 Task: Create Board Productivity Hacks to Workspace Computer Networking. Create Board IT Risk Management to Workspace Computer Networking. Create Board IT Security and Compliance Management to Workspace Computer Networking
Action: Mouse moved to (110, 57)
Screenshot: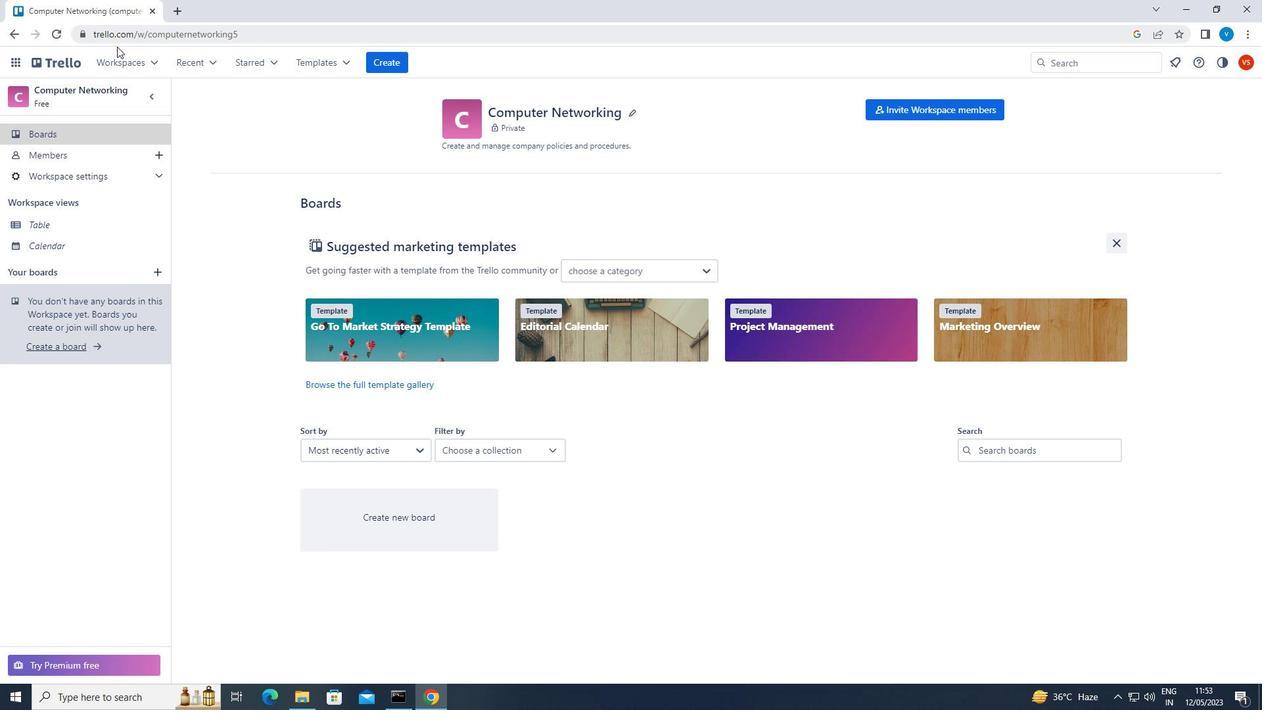 
Action: Mouse pressed left at (110, 57)
Screenshot: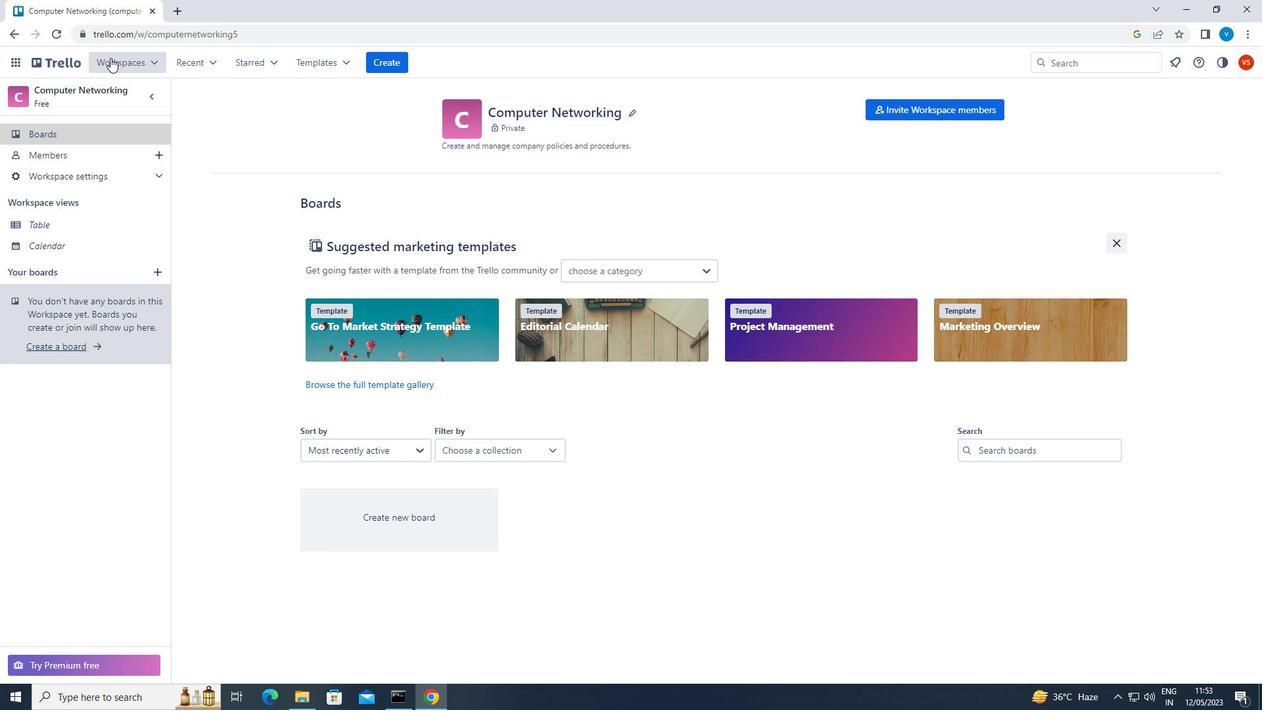 
Action: Mouse moved to (209, 382)
Screenshot: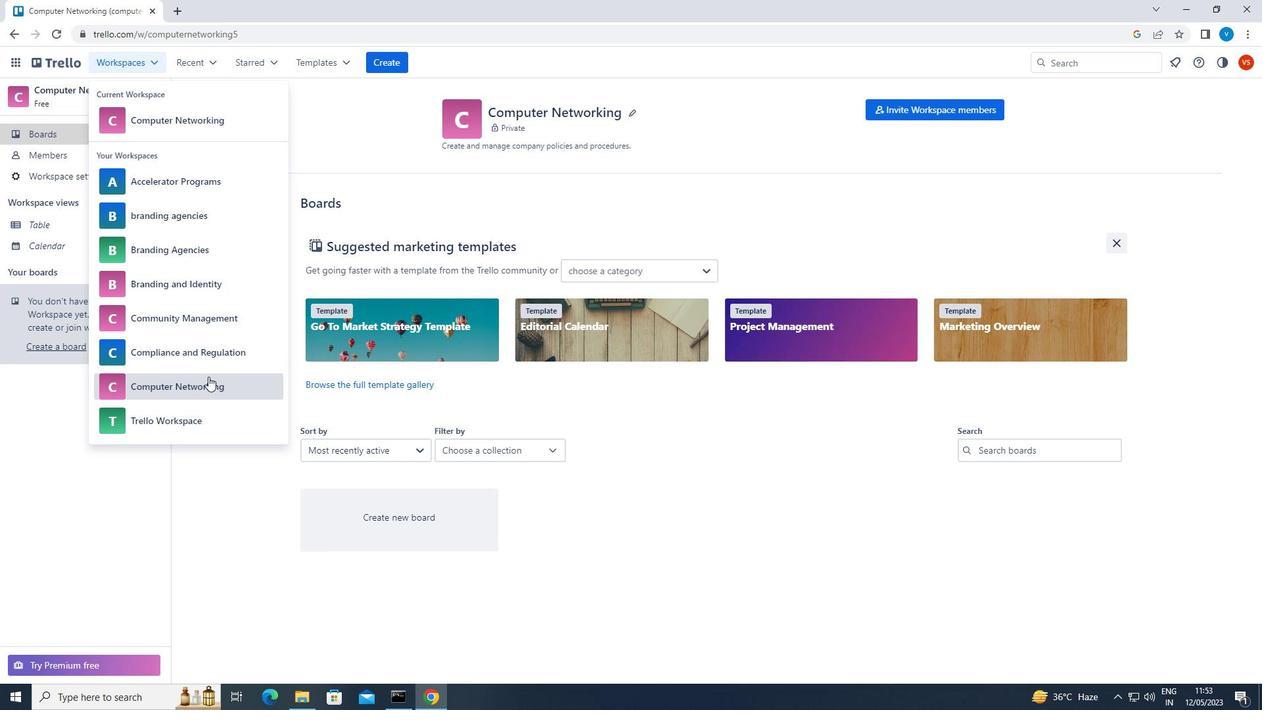 
Action: Mouse pressed left at (209, 382)
Screenshot: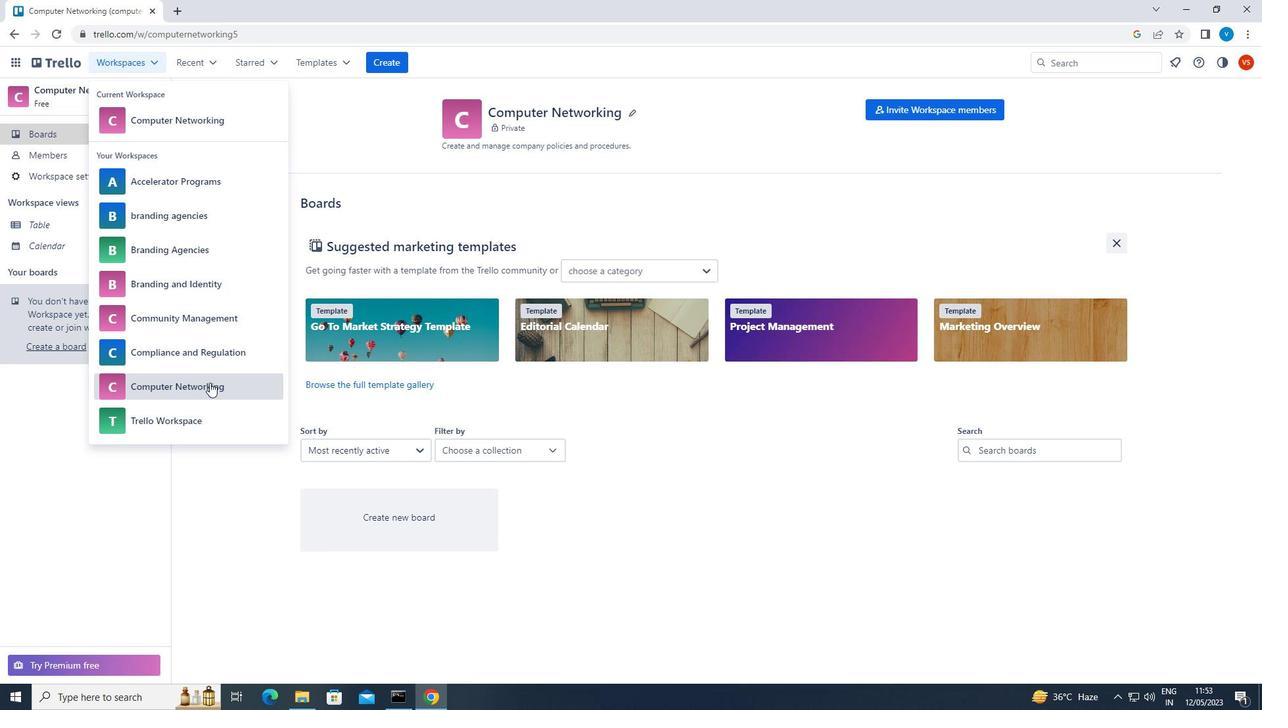 
Action: Mouse moved to (388, 63)
Screenshot: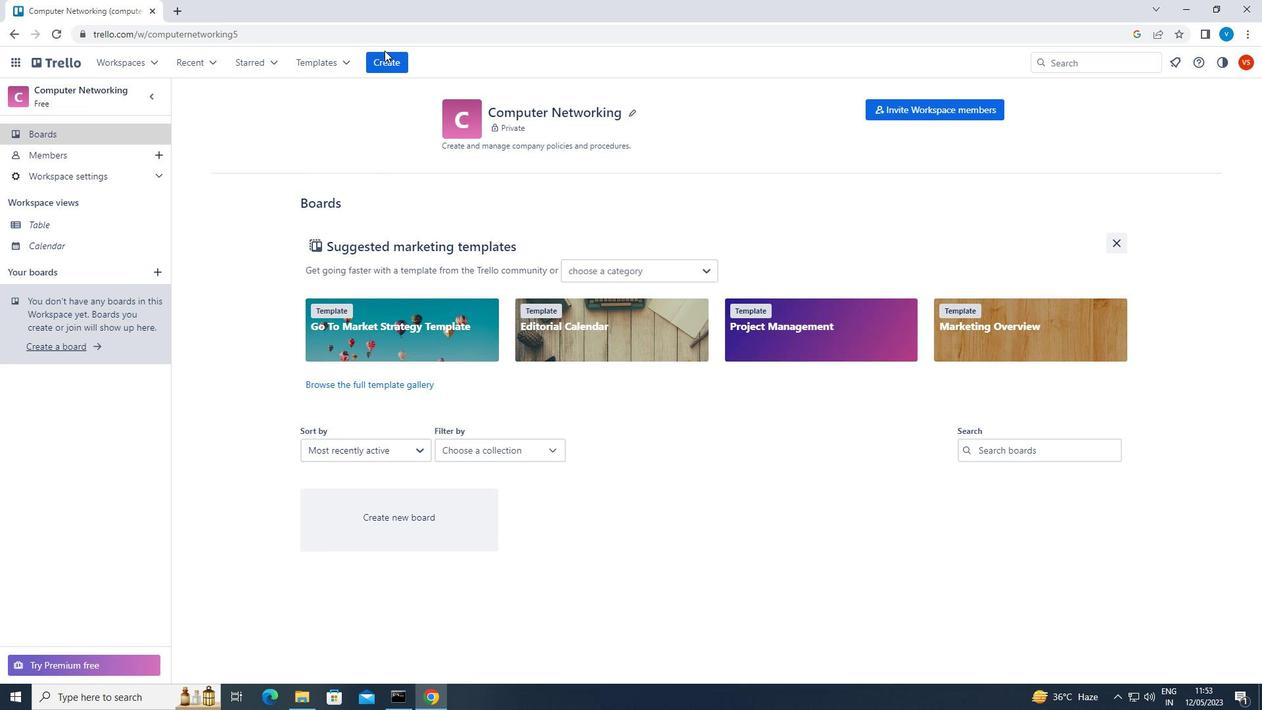 
Action: Mouse pressed left at (388, 63)
Screenshot: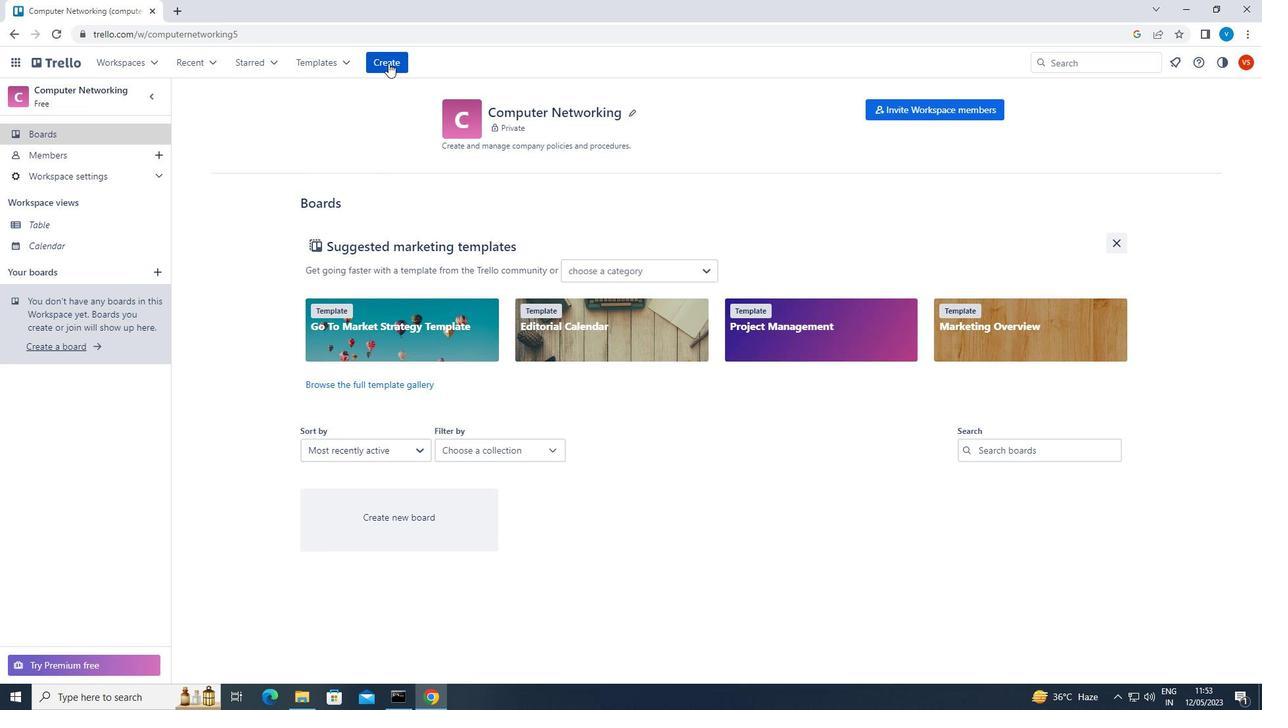 
Action: Mouse moved to (410, 114)
Screenshot: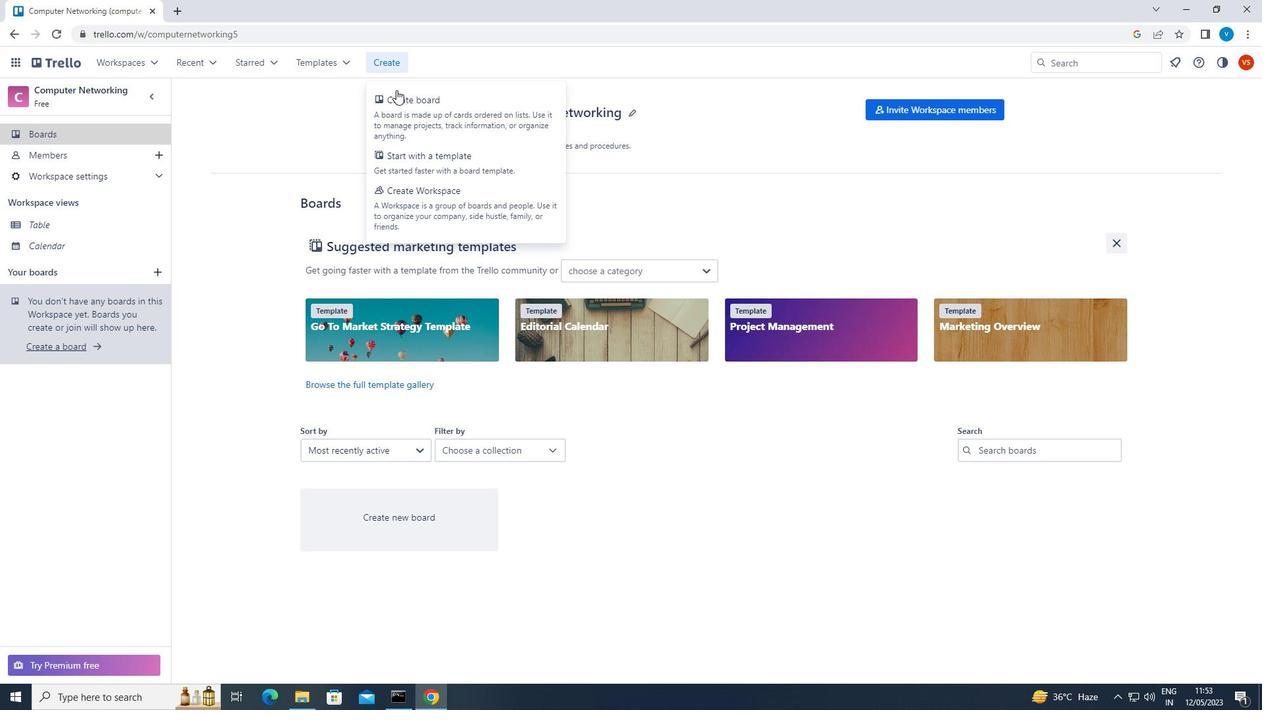 
Action: Mouse pressed left at (410, 114)
Screenshot: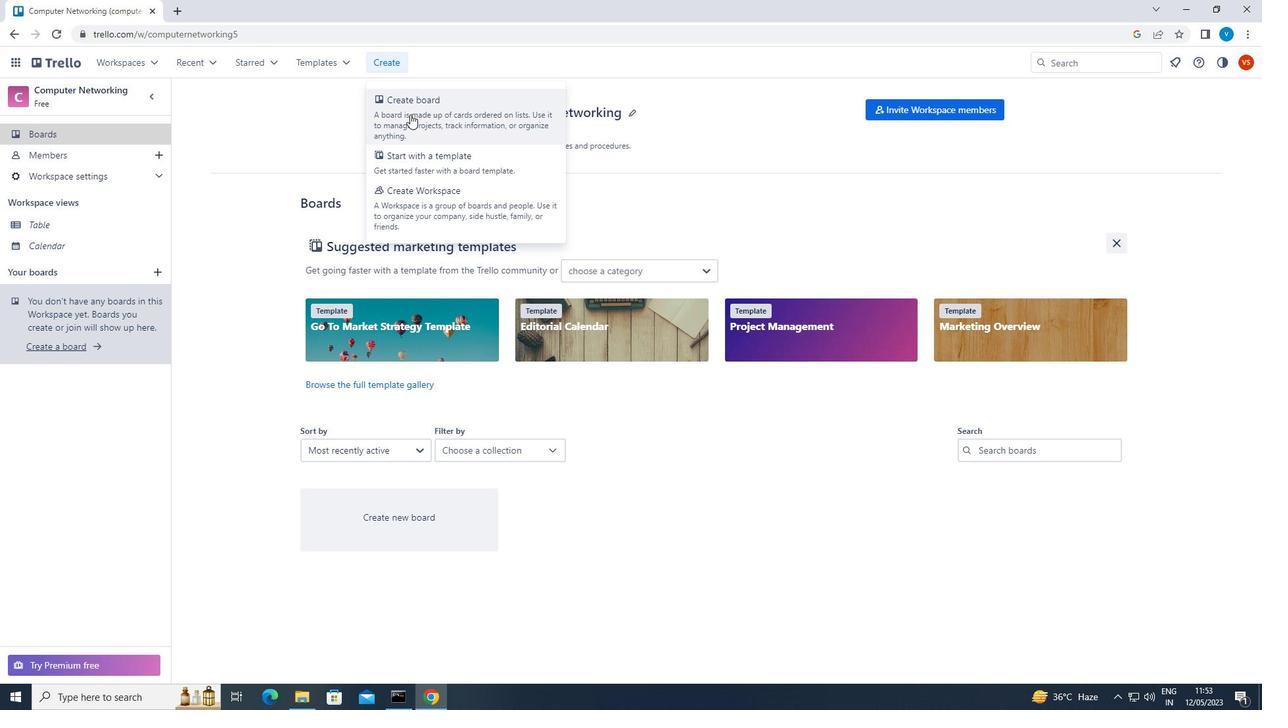 
Action: Mouse moved to (410, 125)
Screenshot: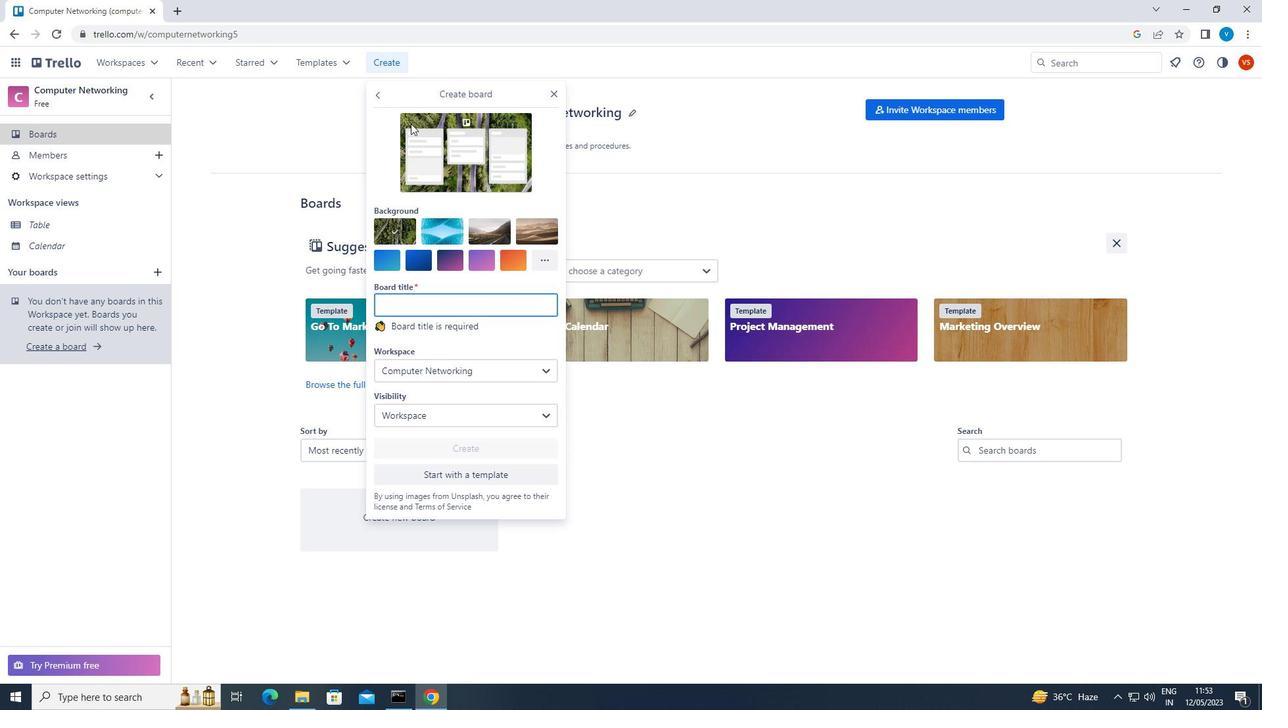 
Action: Key pressed <Key.shift>PRODUCTIVITY<Key.space><Key.shift>HACKS
Screenshot: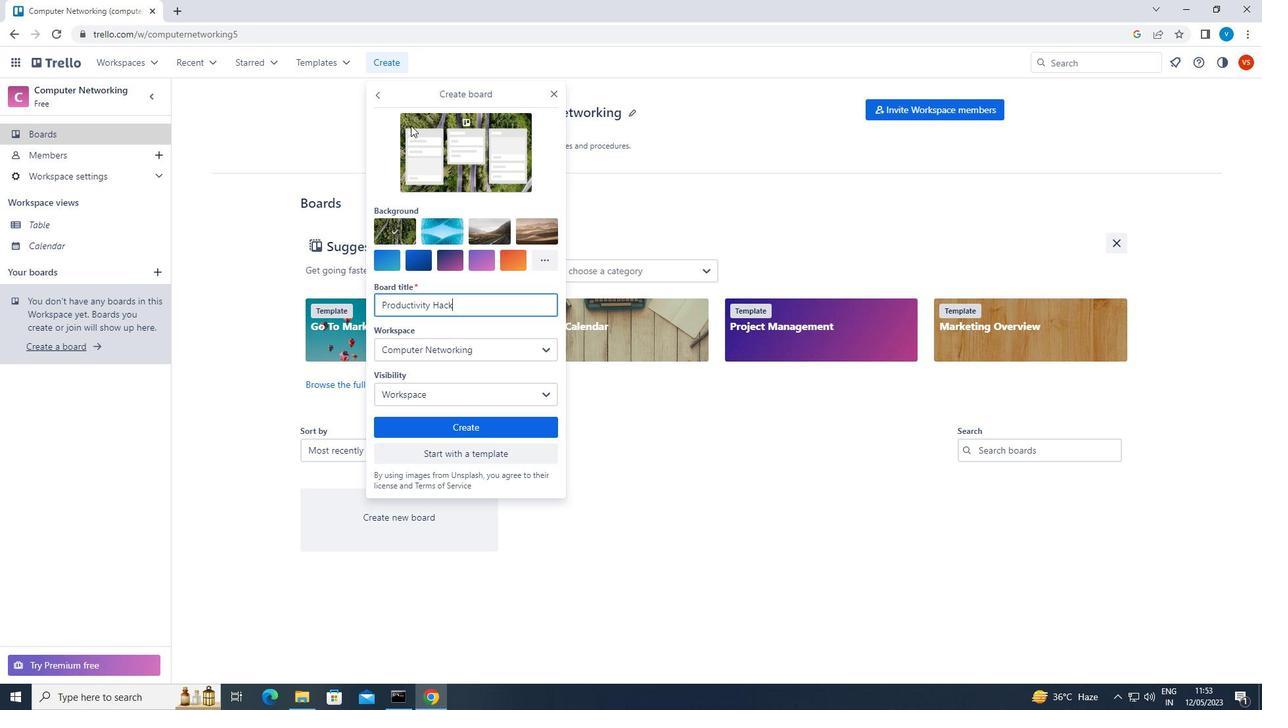
Action: Mouse moved to (458, 421)
Screenshot: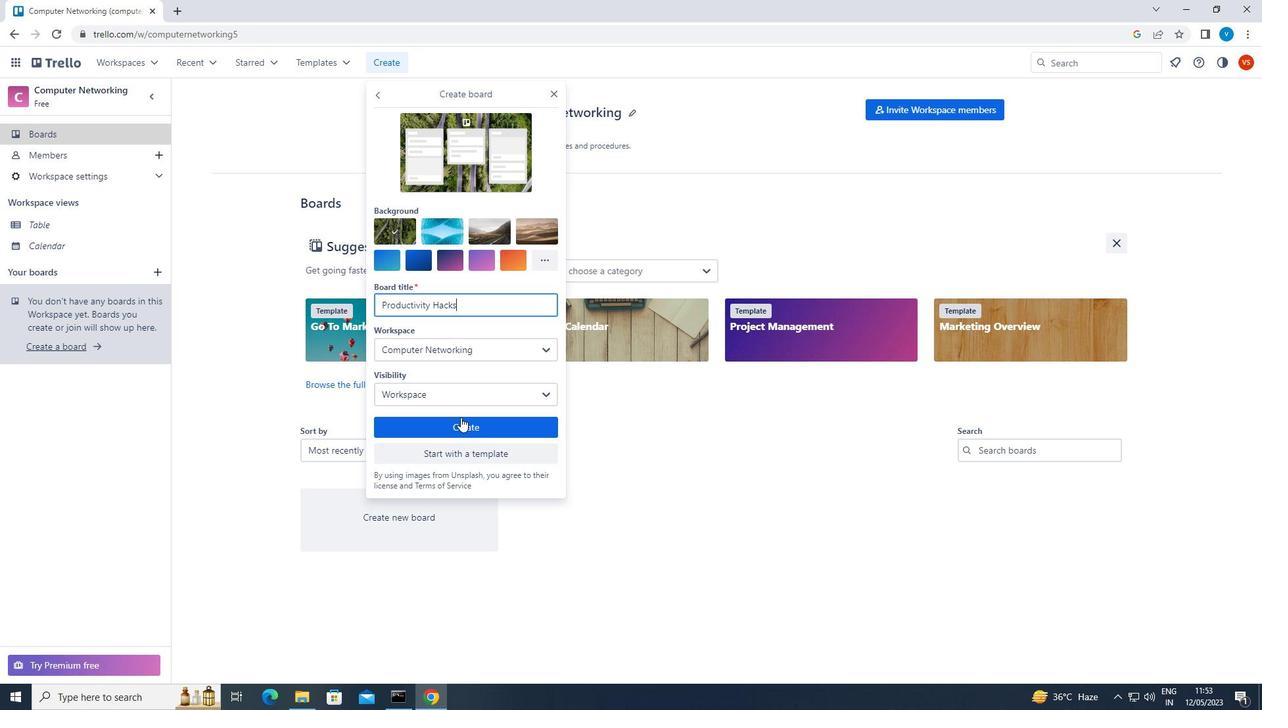
Action: Mouse pressed left at (458, 421)
Screenshot: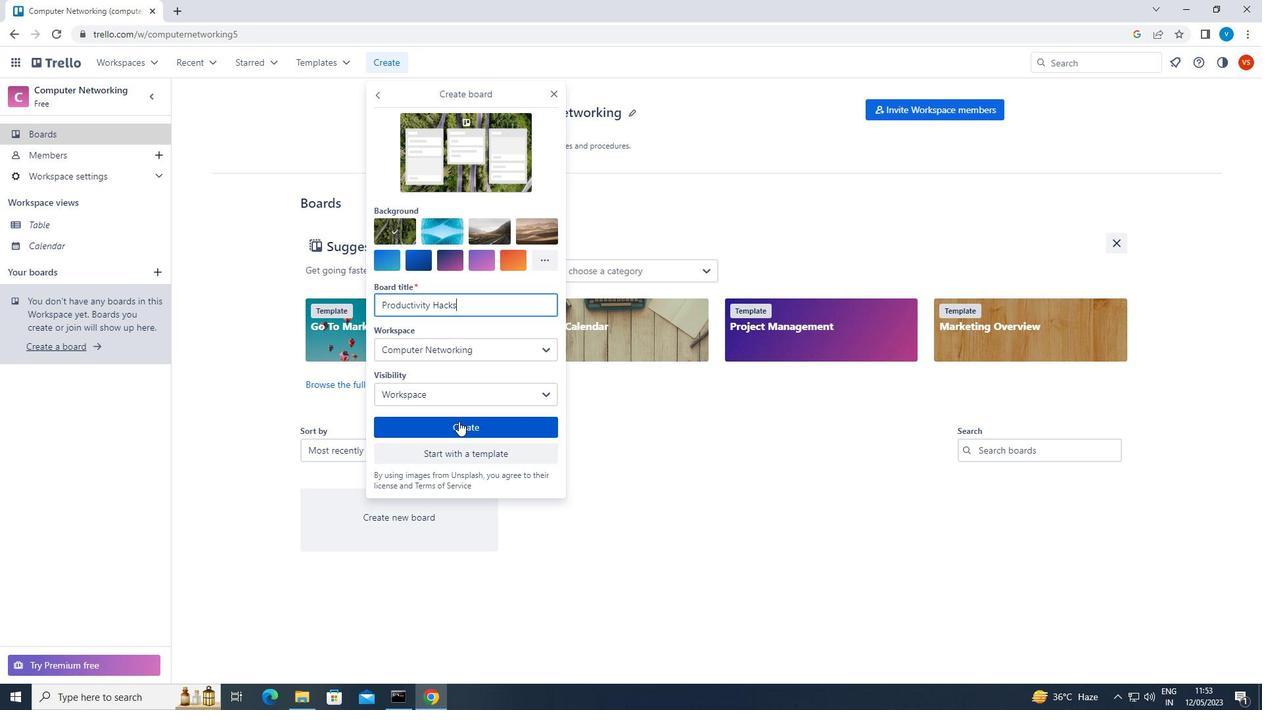 
Action: Mouse moved to (383, 61)
Screenshot: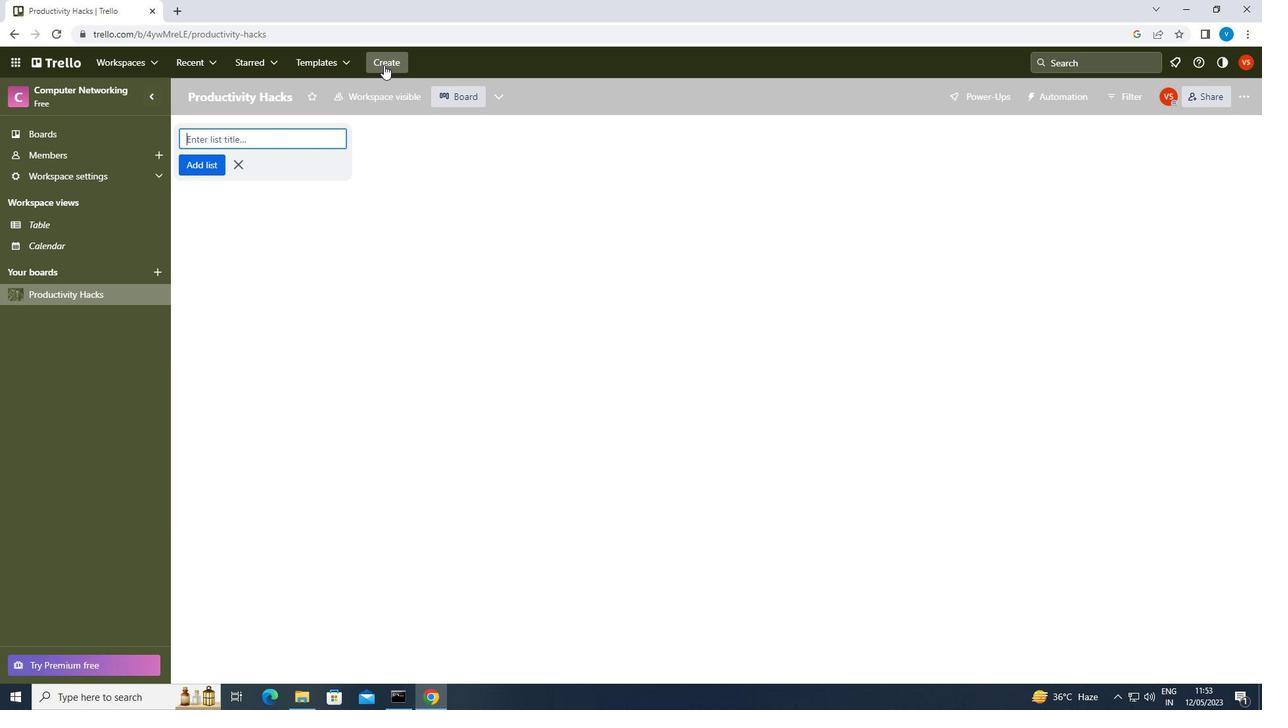 
Action: Mouse pressed left at (383, 61)
Screenshot: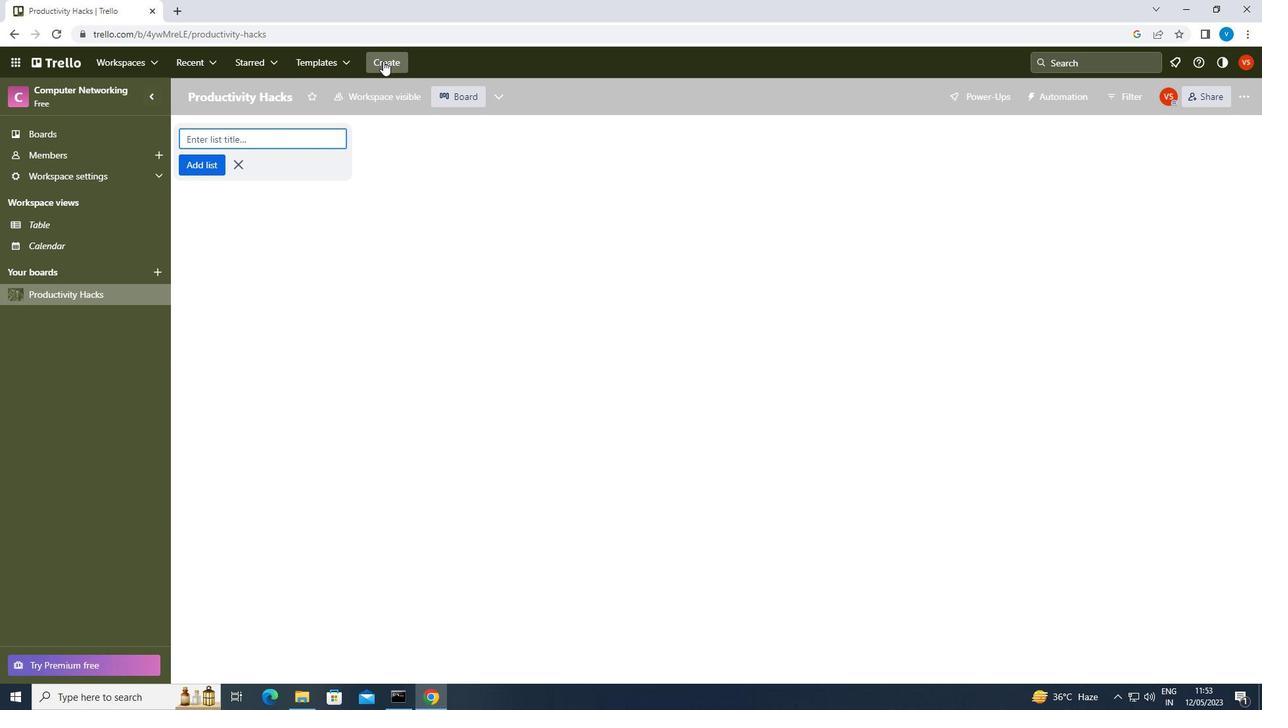 
Action: Mouse moved to (410, 105)
Screenshot: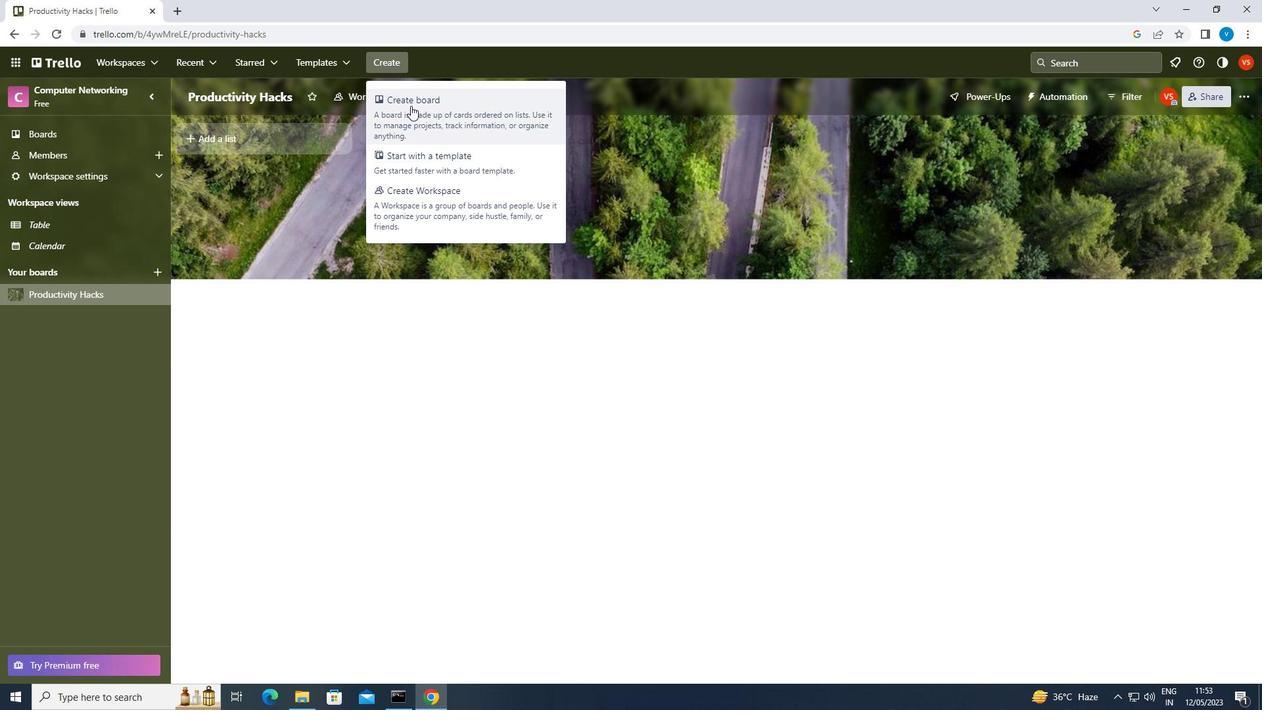 
Action: Mouse pressed left at (410, 105)
Screenshot: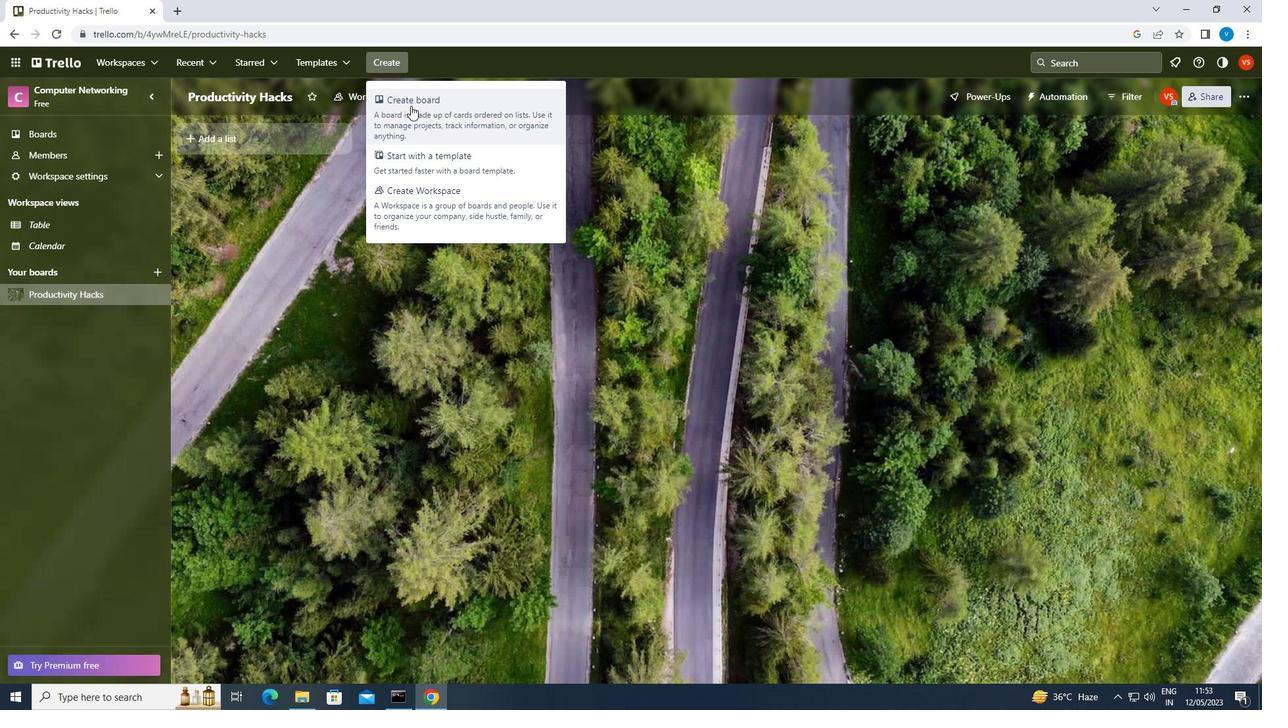 
Action: Mouse moved to (476, 297)
Screenshot: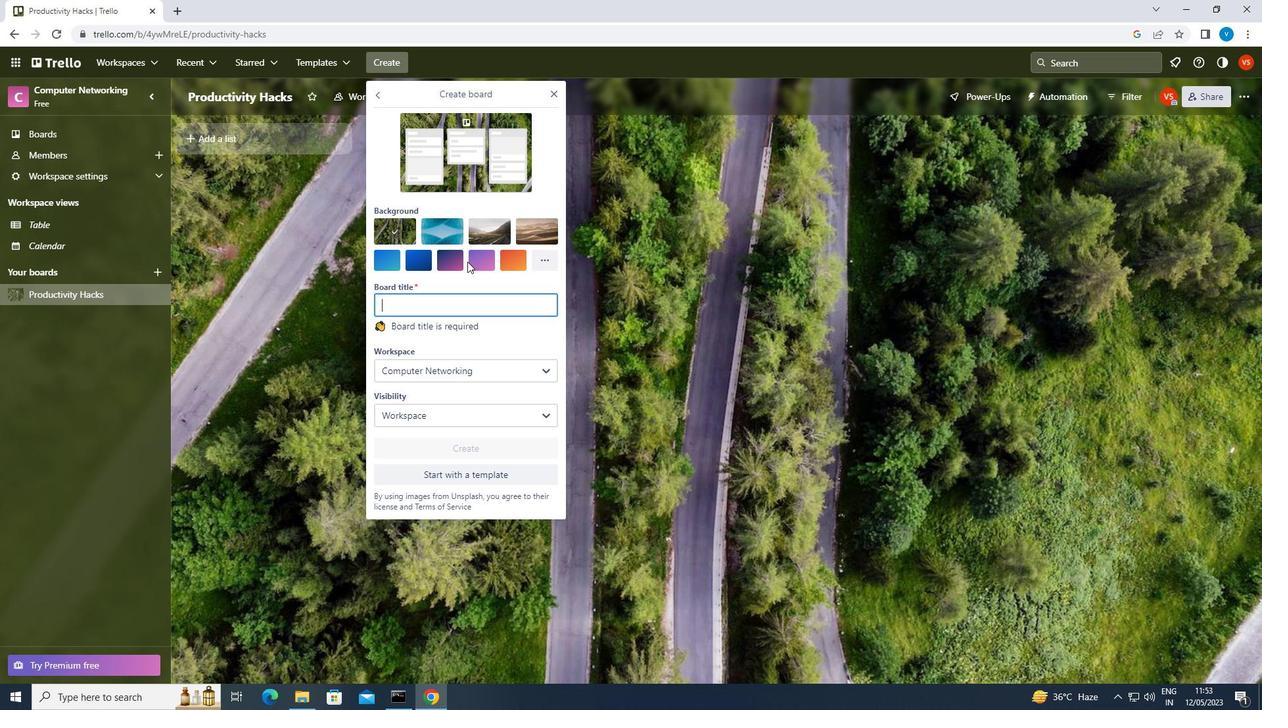 
Action: Key pressed <Key.shift>IT<Key.space><Key.shift>RISK<Key.space><Key.shift>MANAGEMENT
Screenshot: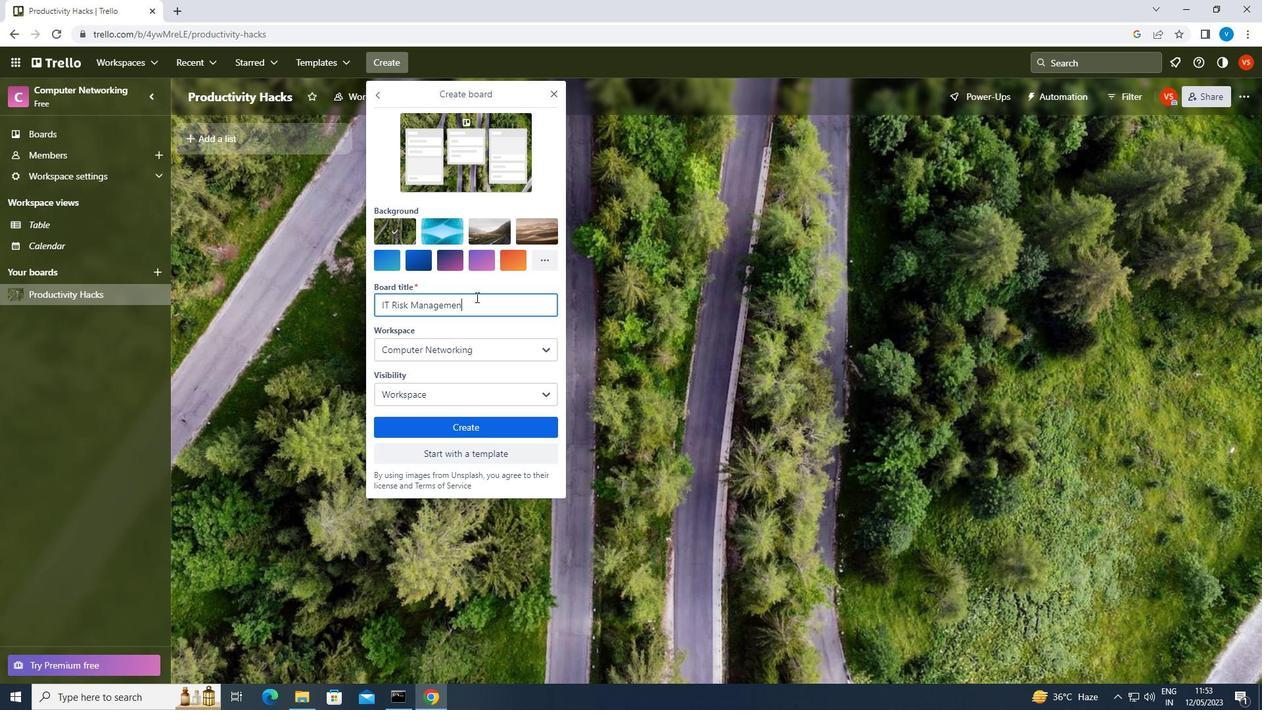 
Action: Mouse moved to (468, 418)
Screenshot: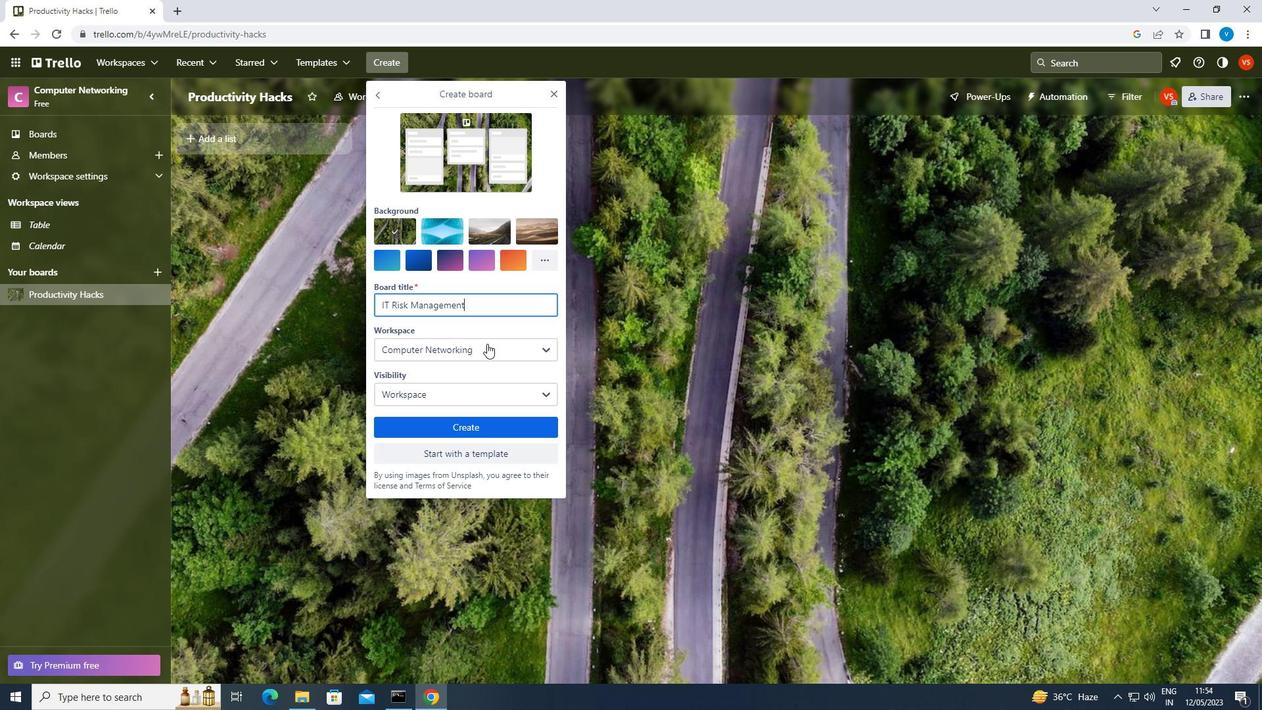 
Action: Mouse pressed left at (468, 418)
Screenshot: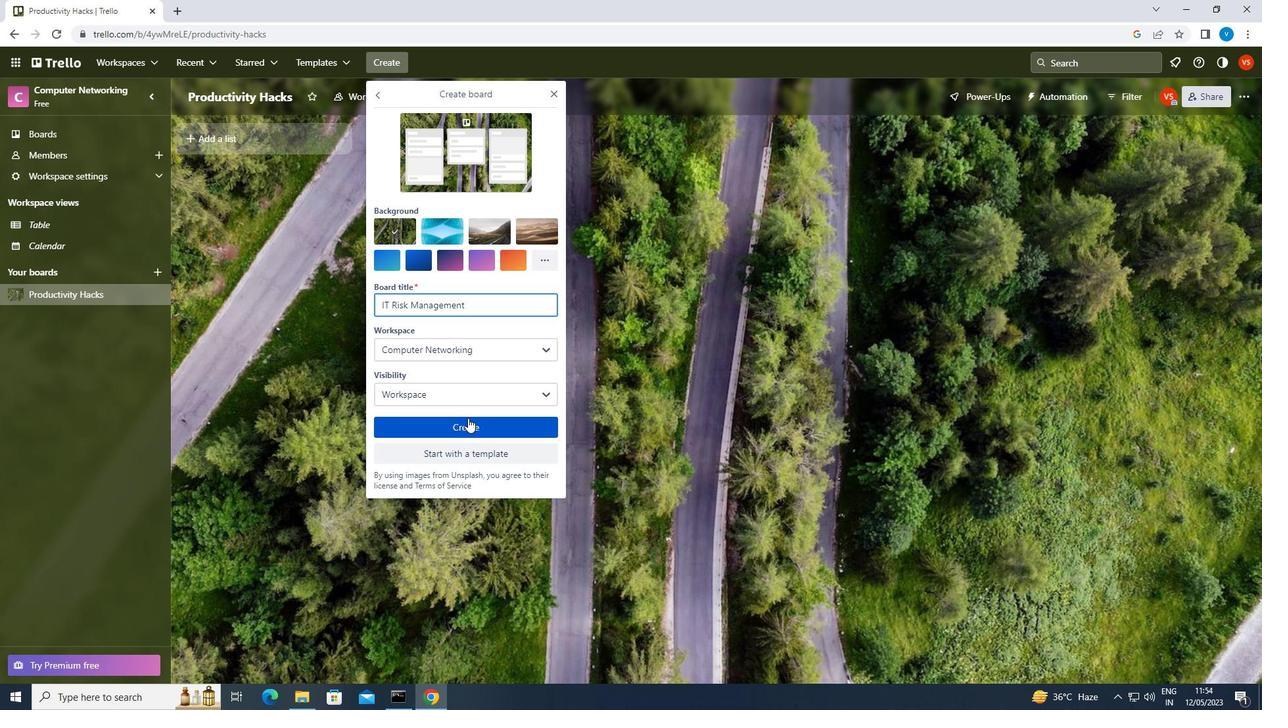 
Action: Mouse moved to (468, 97)
Screenshot: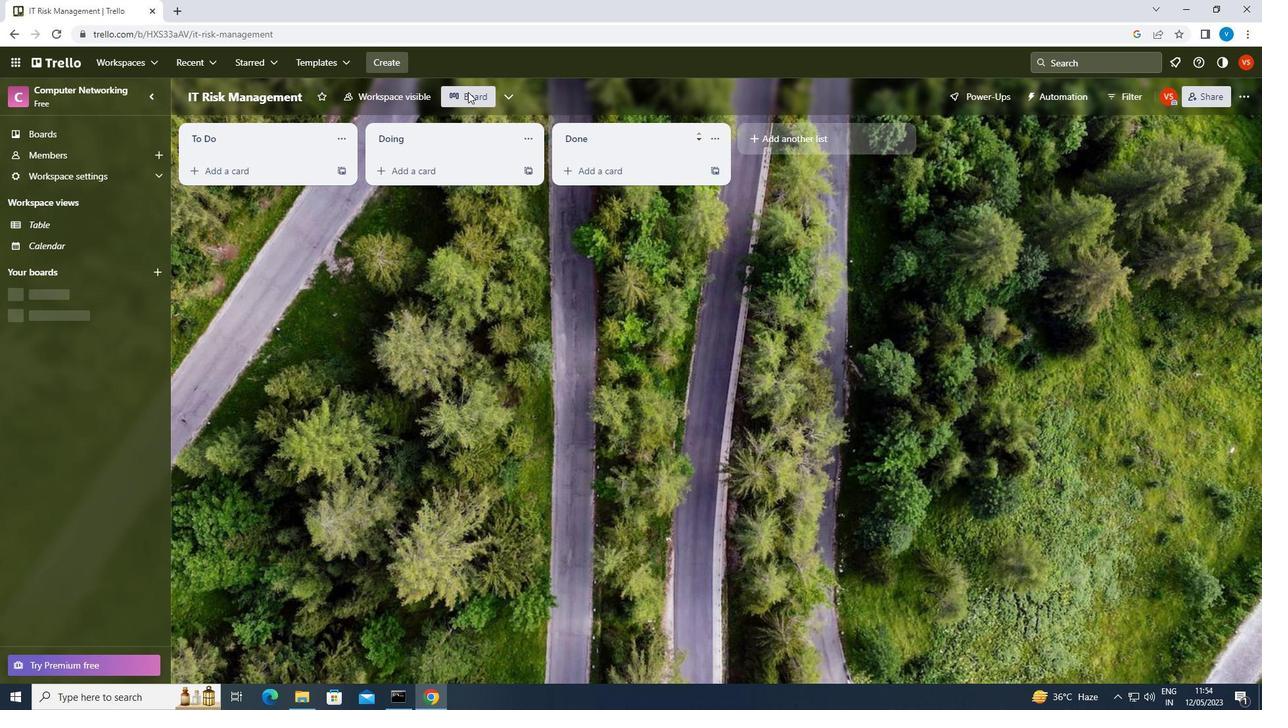 
Action: Mouse pressed left at (468, 97)
Screenshot: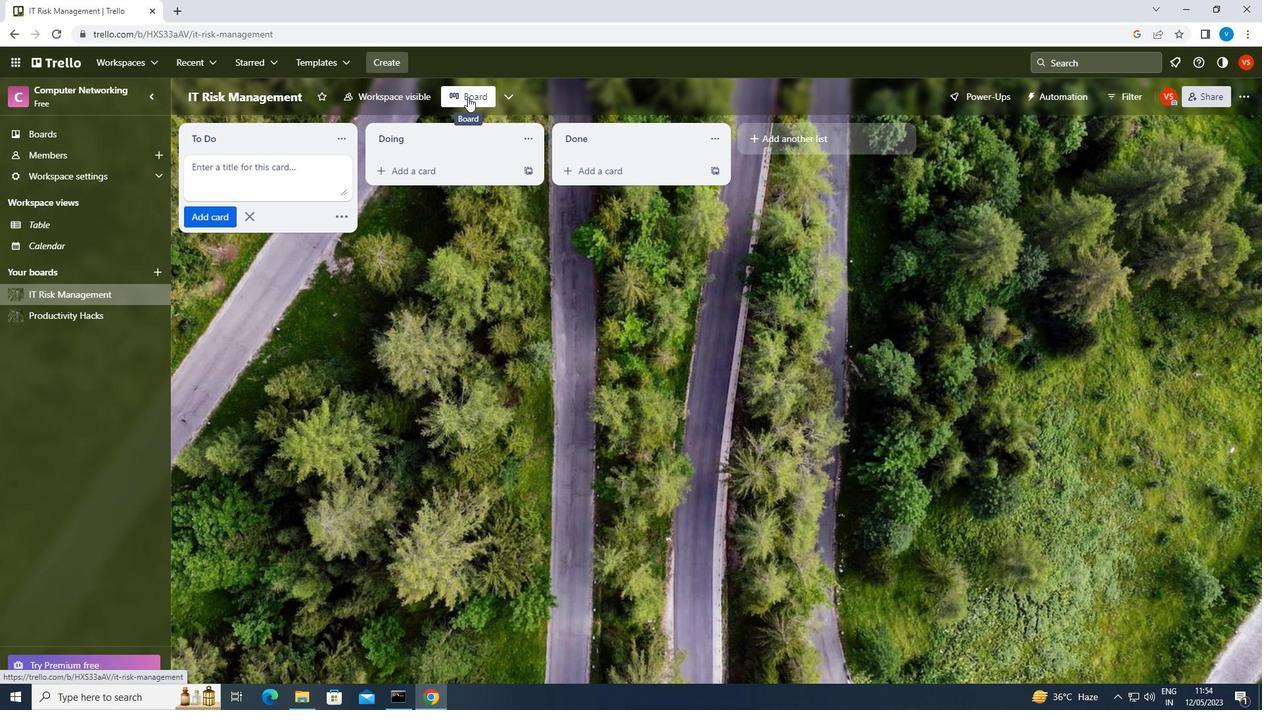 
Action: Mouse moved to (381, 57)
Screenshot: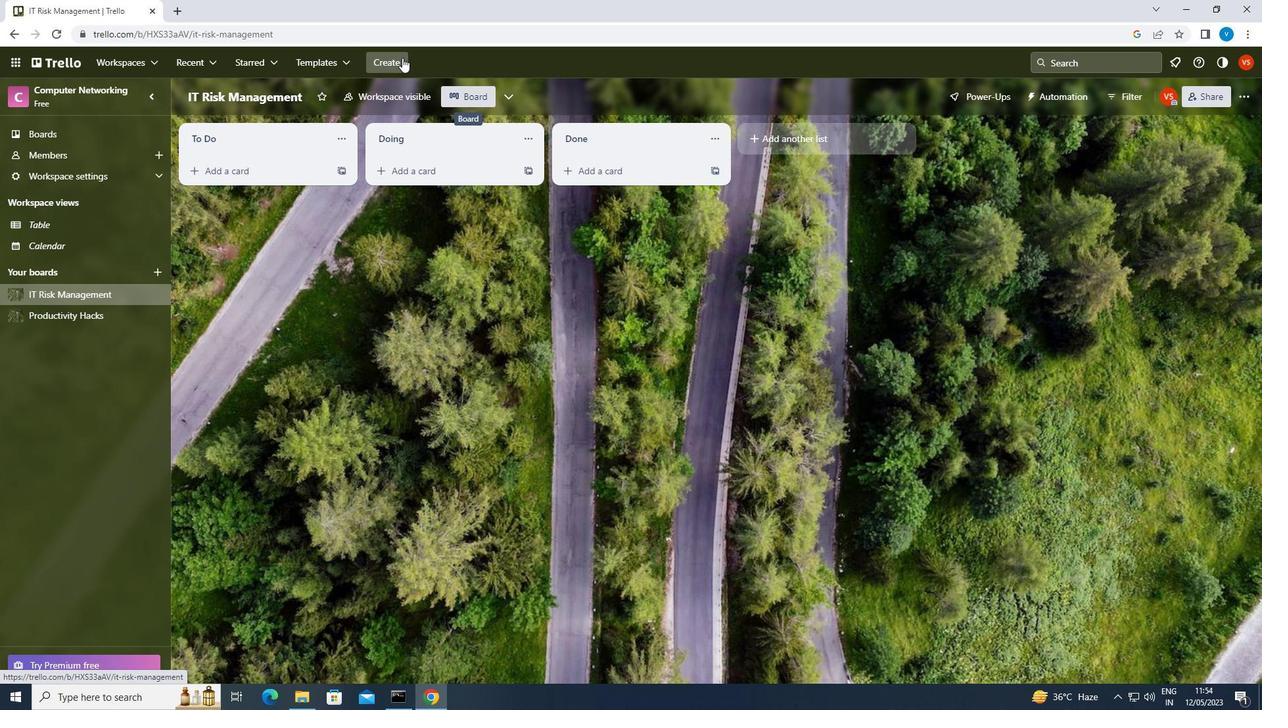 
Action: Mouse pressed left at (381, 57)
Screenshot: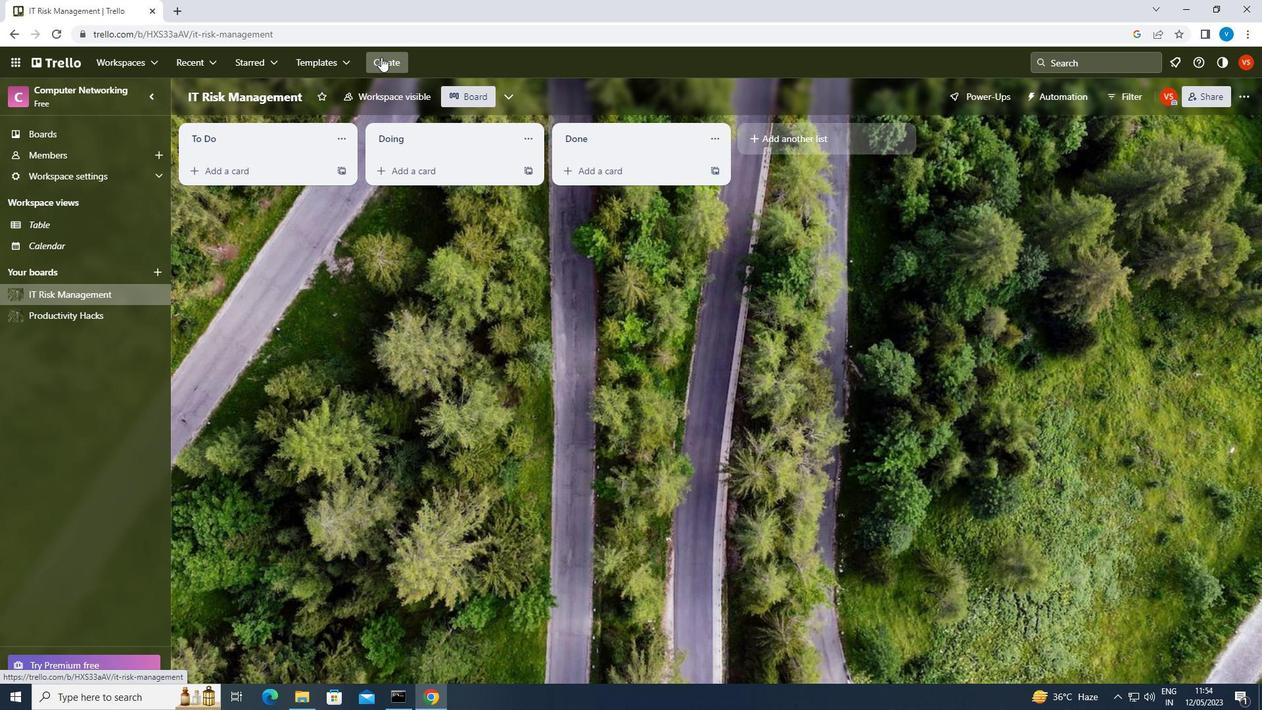 
Action: Mouse moved to (420, 113)
Screenshot: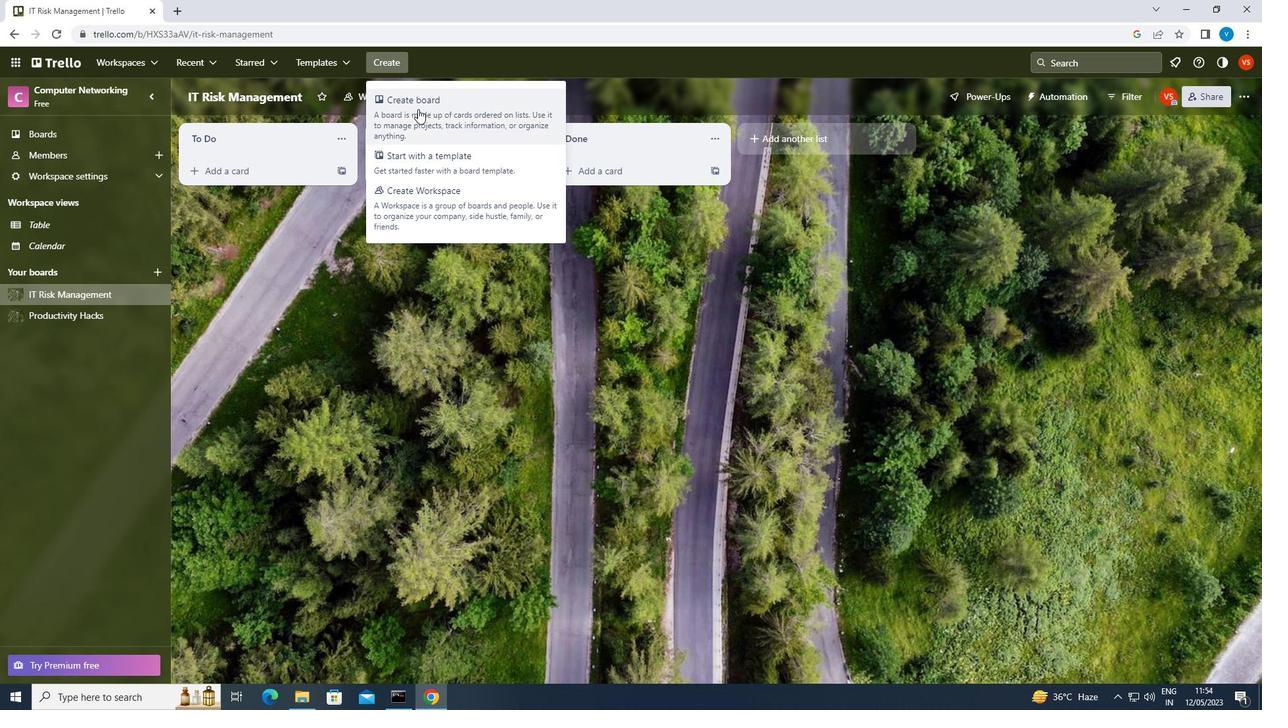 
Action: Mouse pressed left at (420, 113)
Screenshot: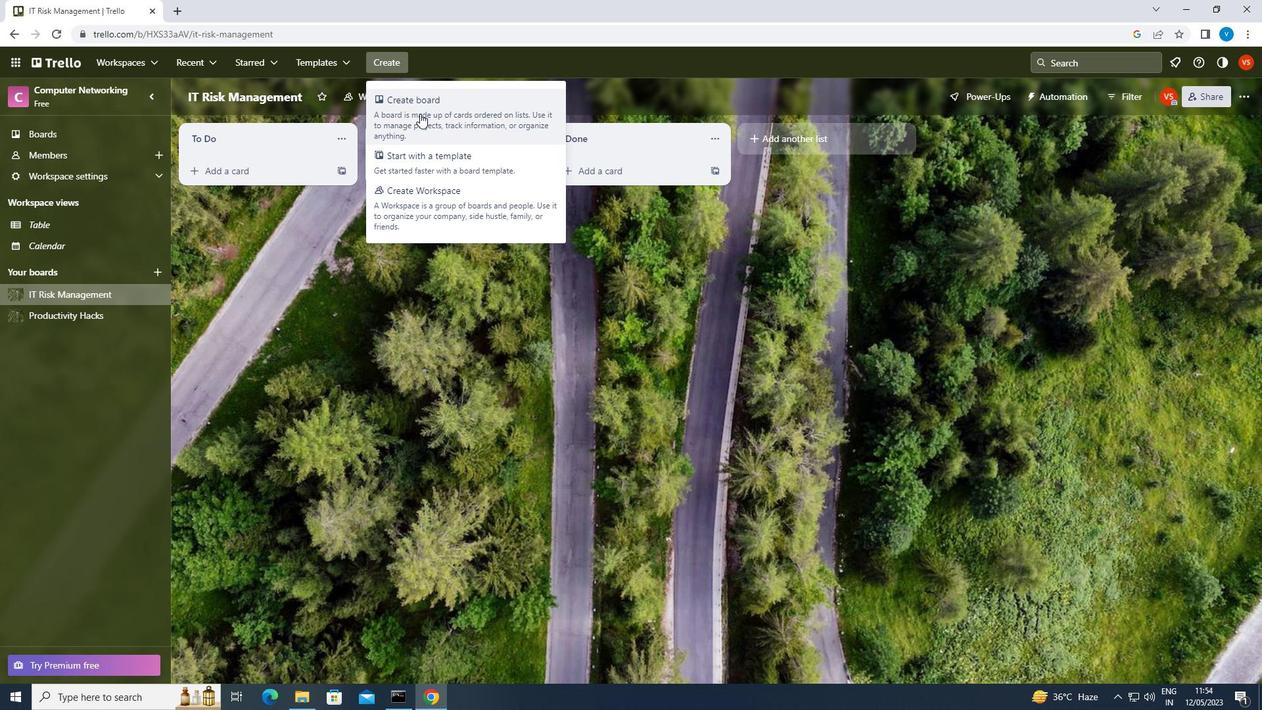 
Action: Mouse moved to (467, 291)
Screenshot: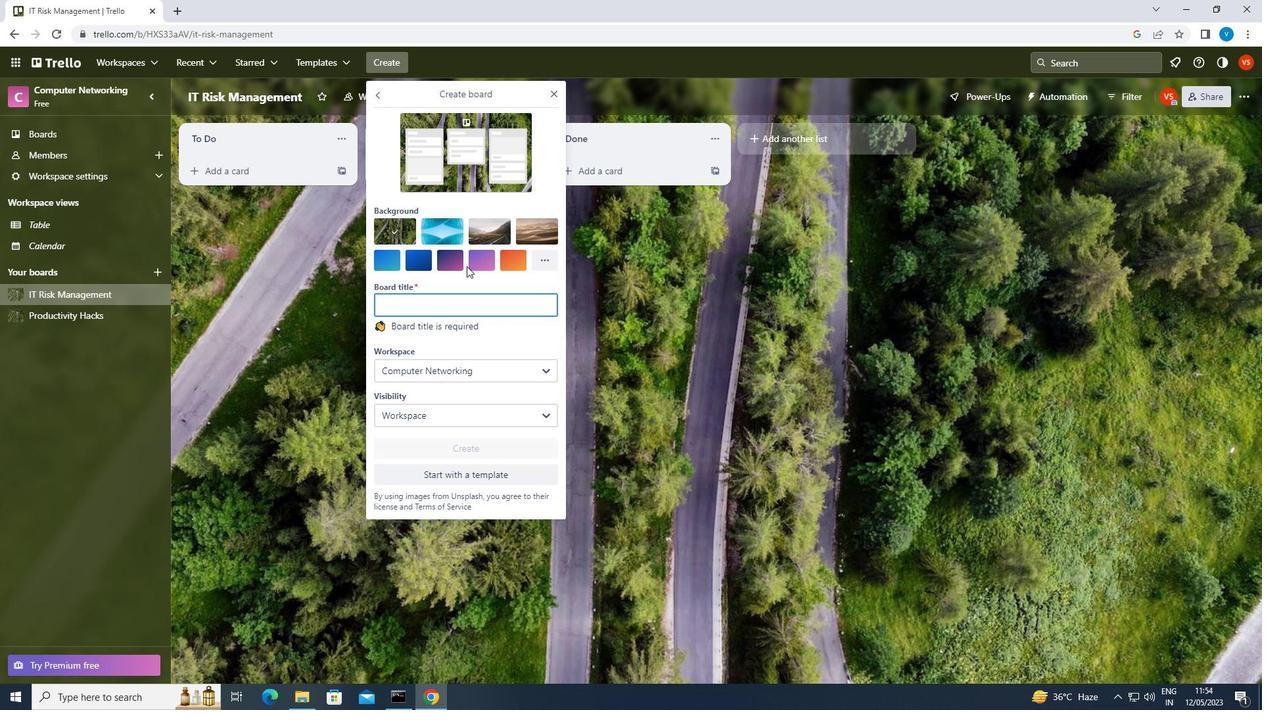 
Action: Key pressed <Key.shift>IT<Key.space><Key.shift>SECURITY<Key.space>AND<Key.space><Key.shift>COMPLIANCE<Key.space><Key.shift>MANAGEMENT
Screenshot: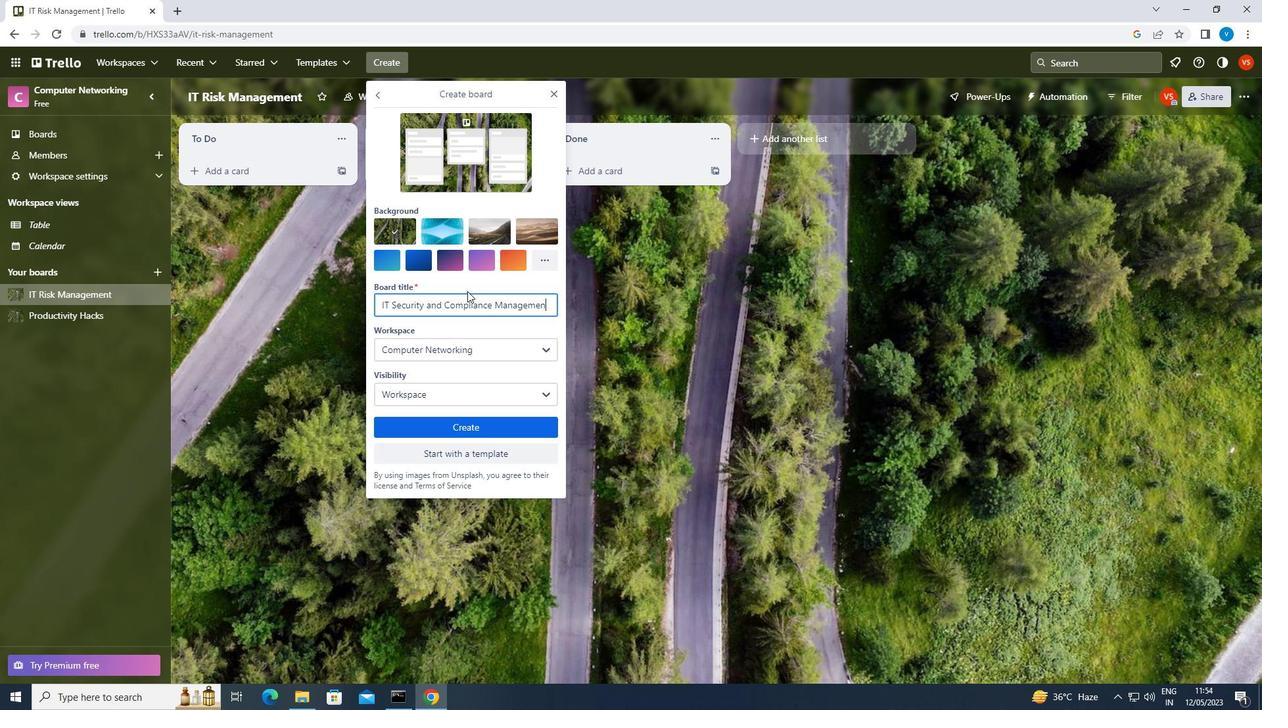 
Action: Mouse moved to (500, 423)
Screenshot: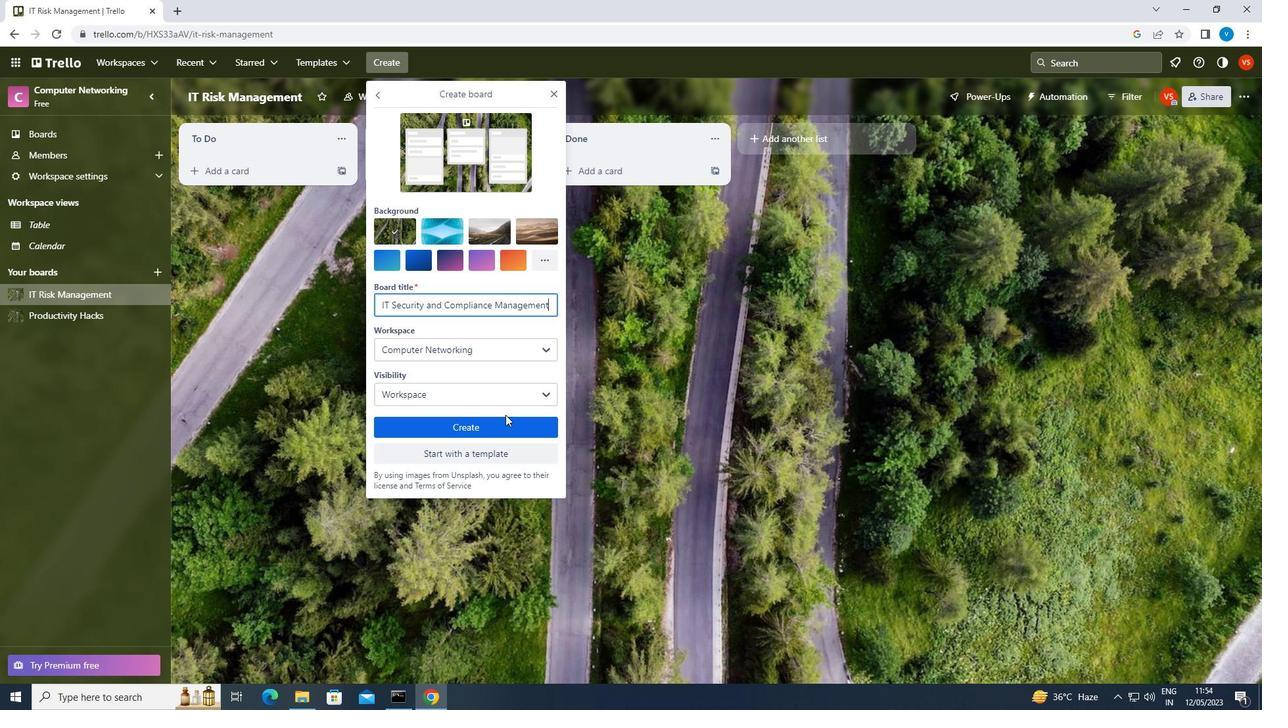 
Action: Mouse pressed left at (500, 423)
Screenshot: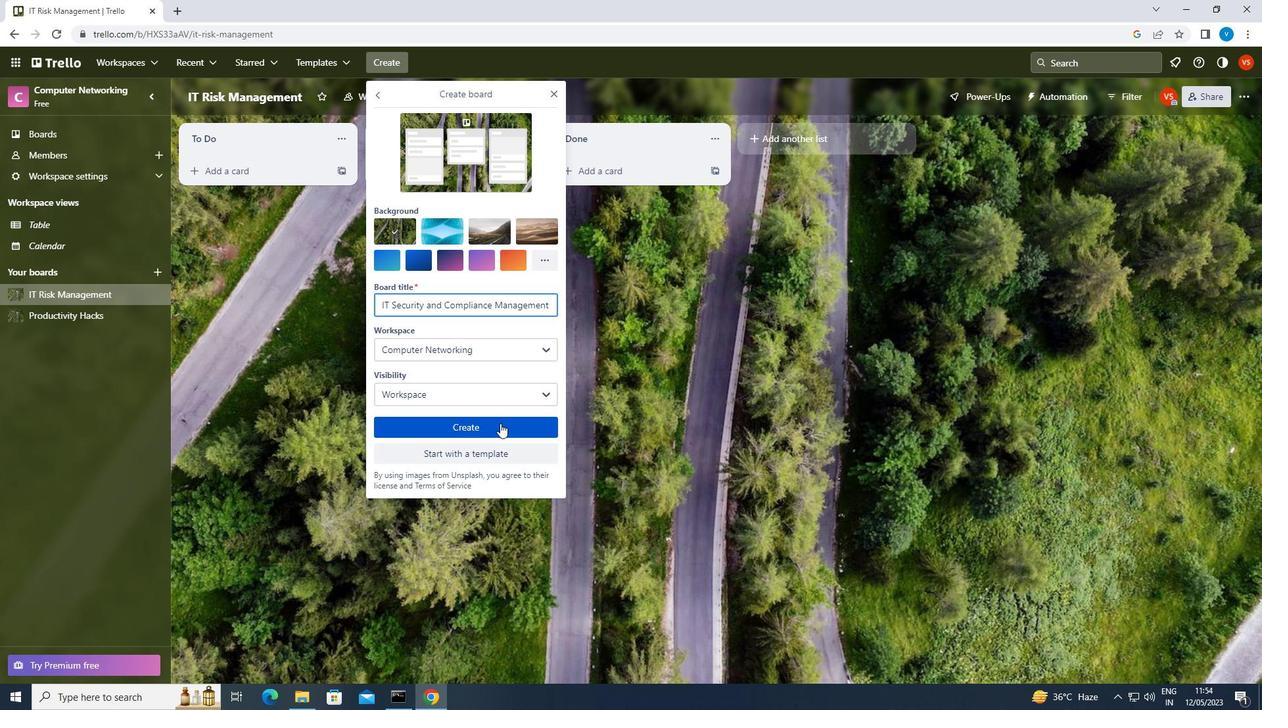 
